 Task: Add the task  Create a feature to sync data across multiple devices to the section Data Cleansing Sprint in the project Visionary and add a Due Date to the respective task as 2024/03/28.
Action: Mouse moved to (78, 383)
Screenshot: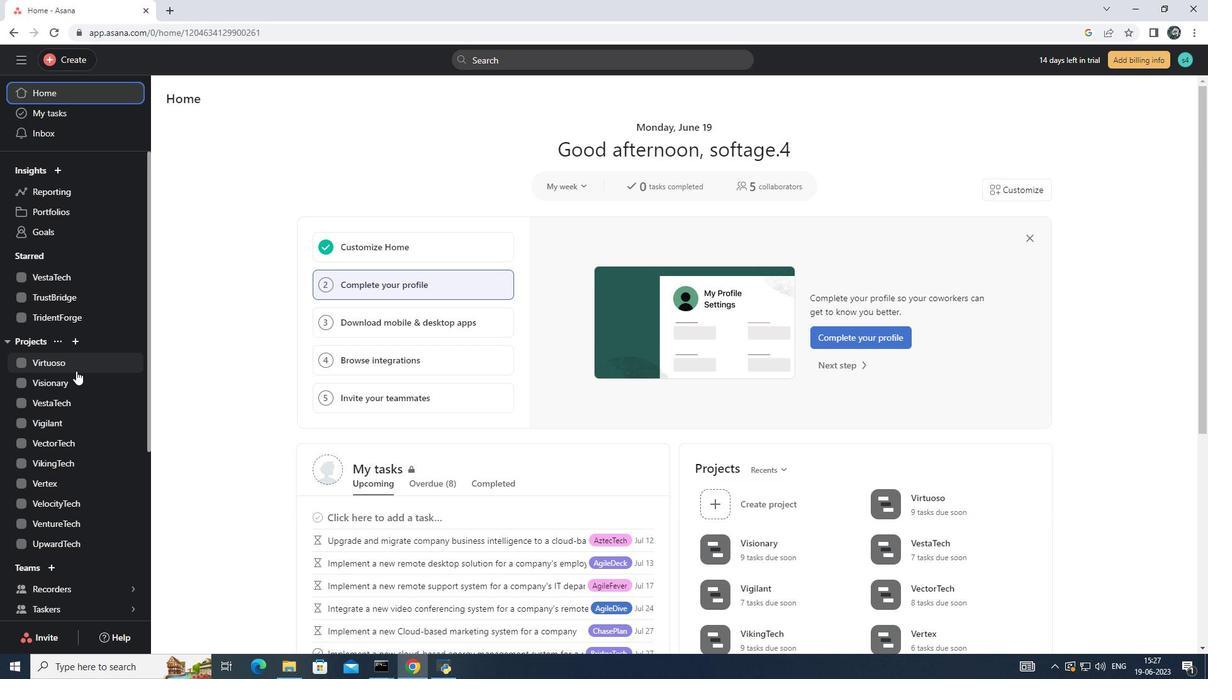 
Action: Mouse pressed left at (78, 383)
Screenshot: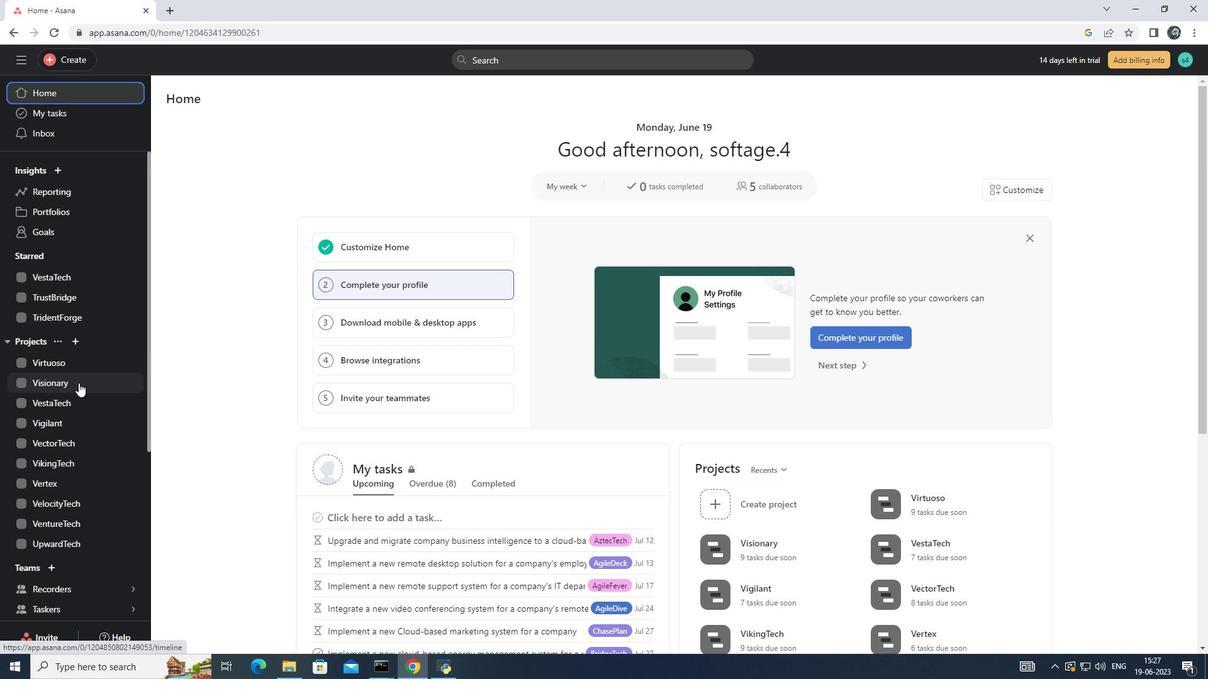 
Action: Mouse moved to (512, 300)
Screenshot: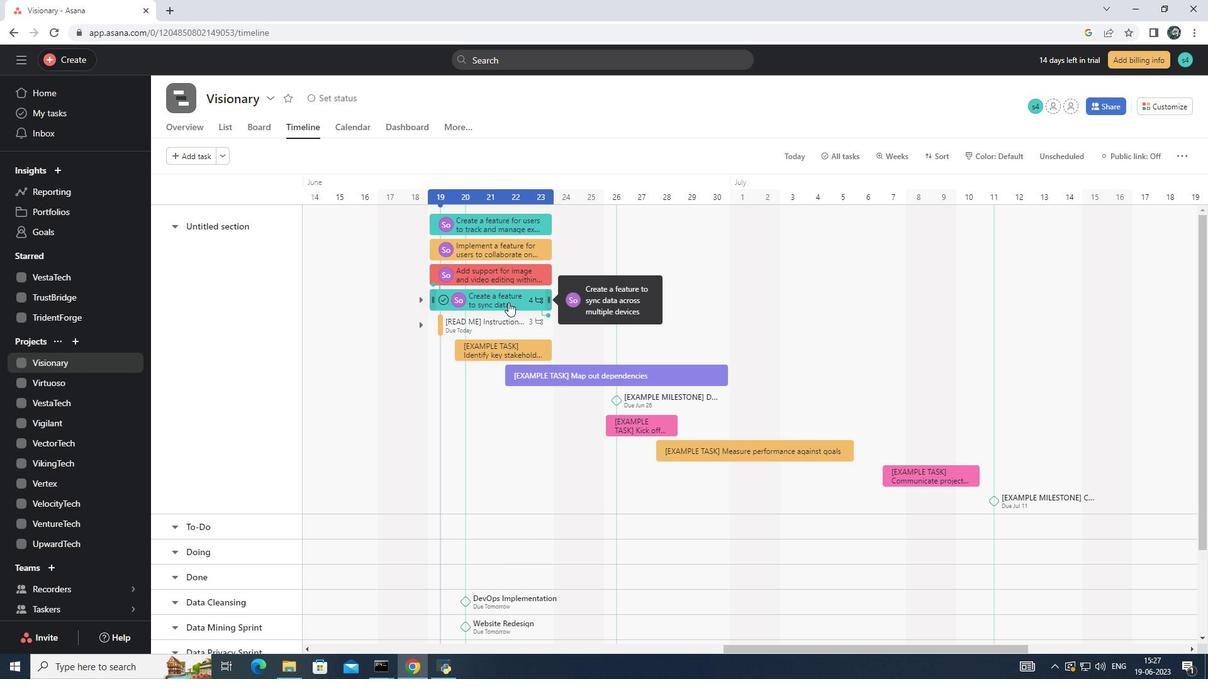 
Action: Mouse pressed left at (512, 300)
Screenshot: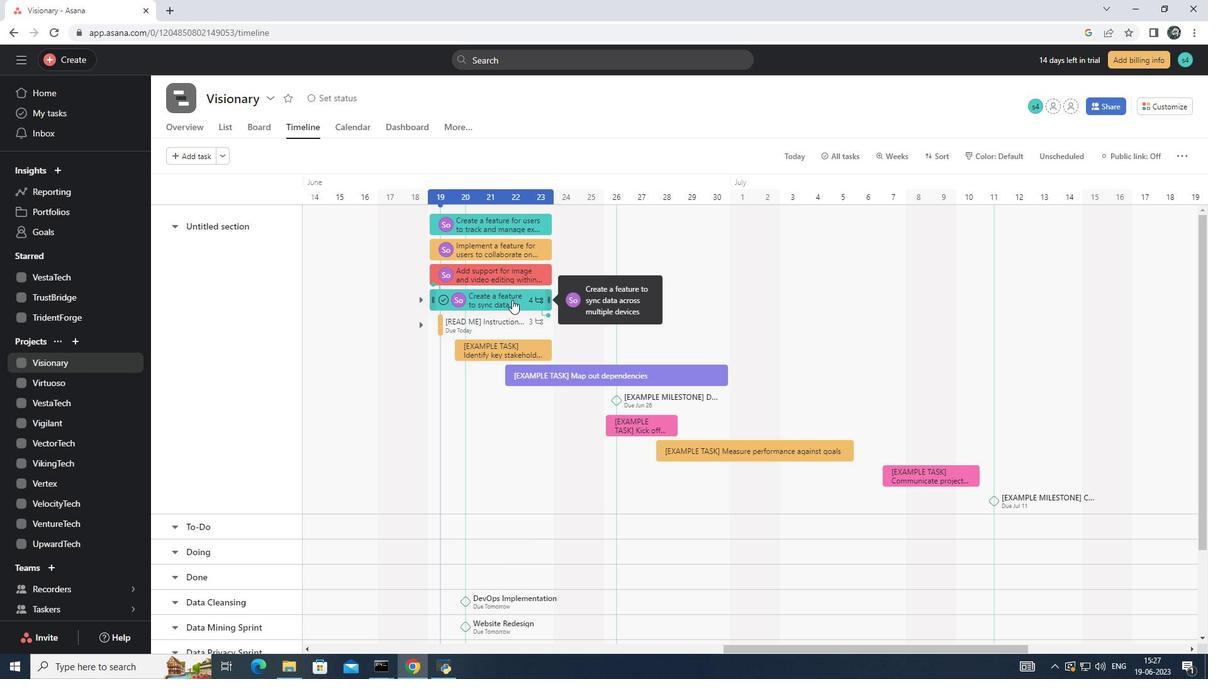 
Action: Mouse moved to (983, 278)
Screenshot: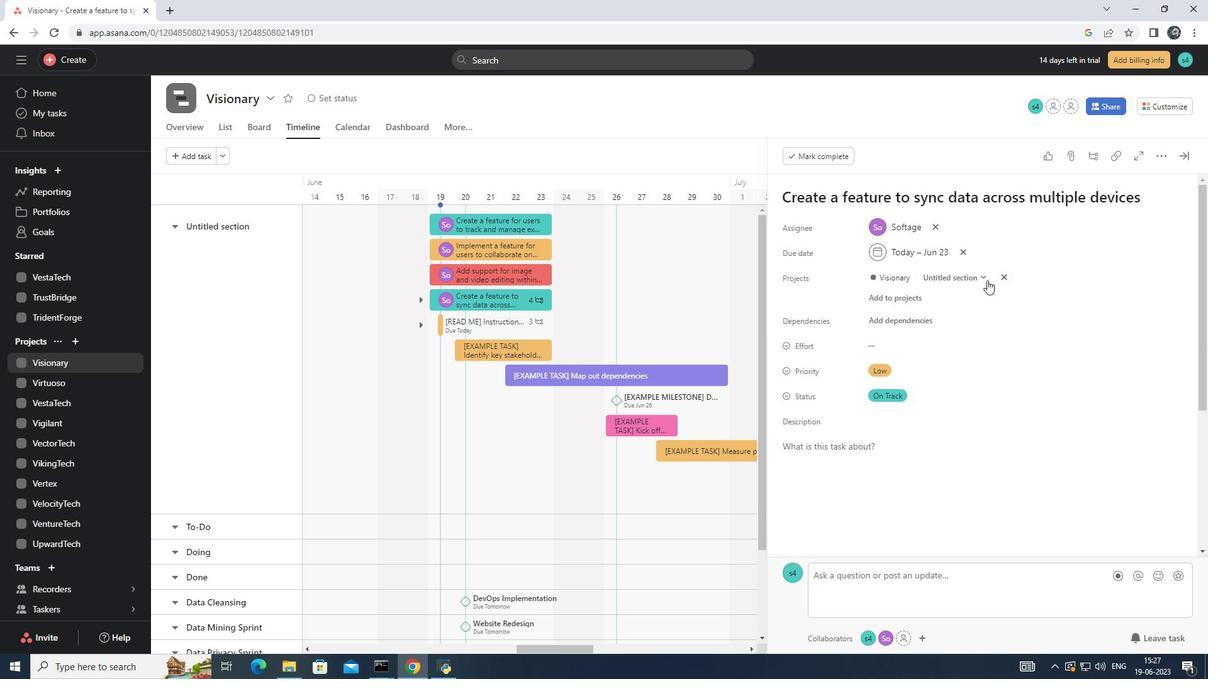 
Action: Mouse pressed left at (983, 278)
Screenshot: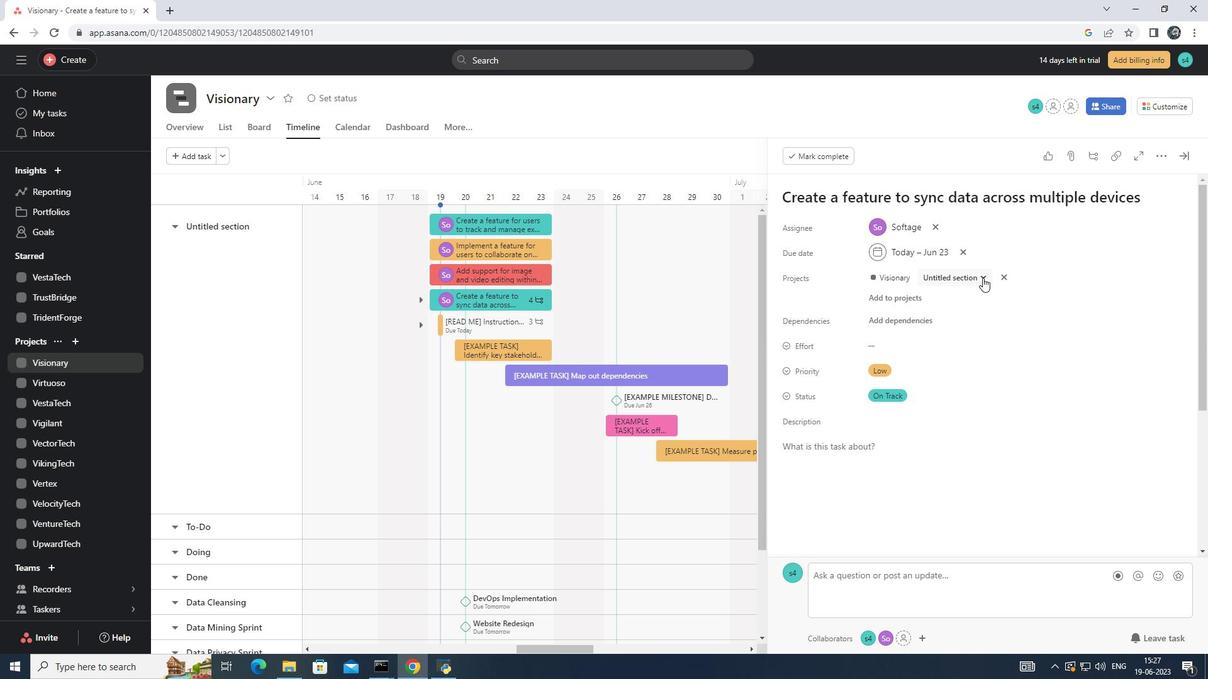 
Action: Mouse moved to (944, 398)
Screenshot: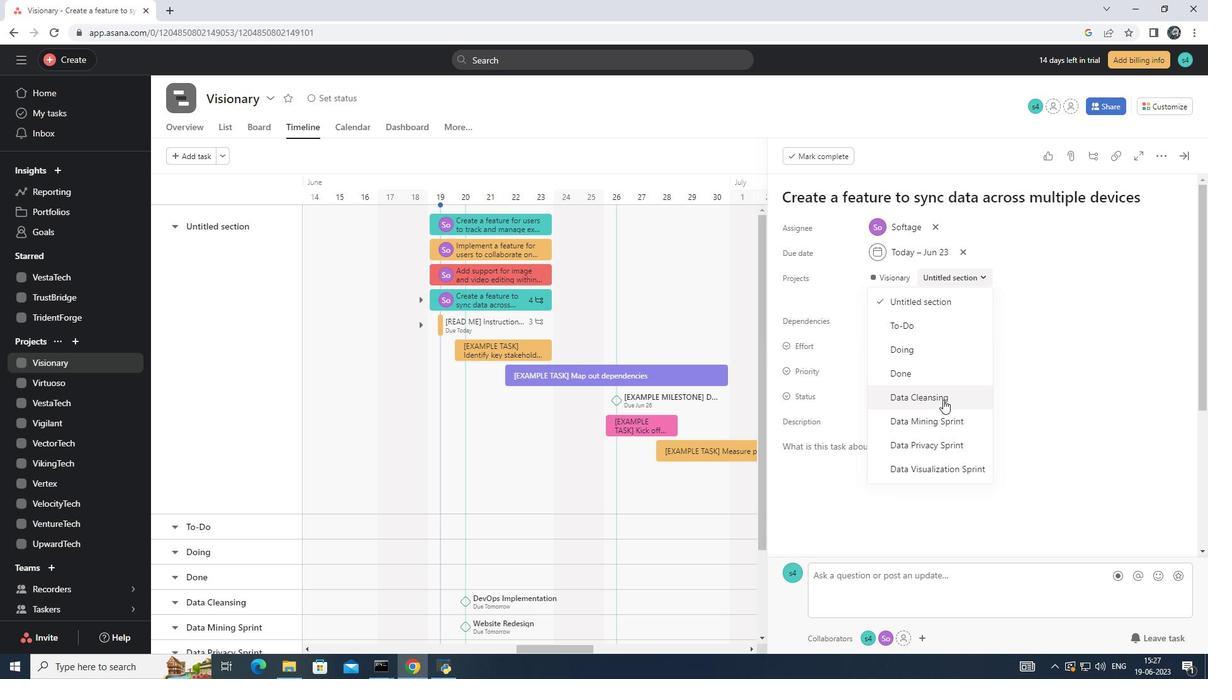 
Action: Mouse pressed left at (944, 398)
Screenshot: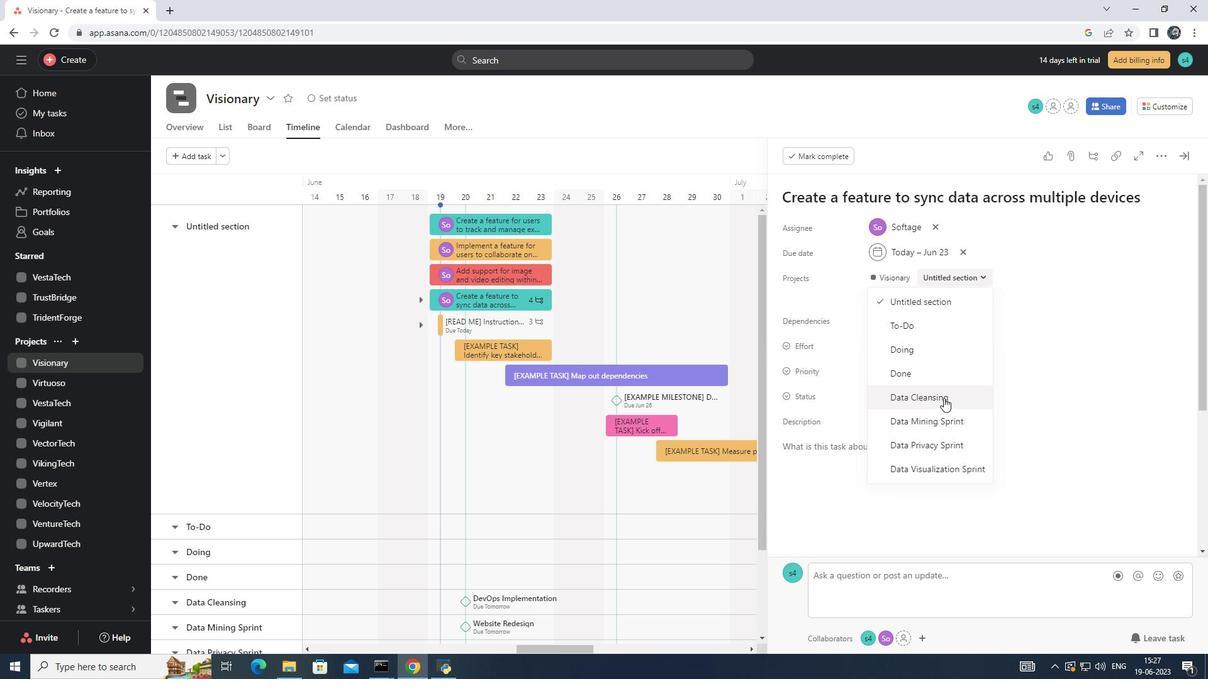 
Action: Mouse moved to (964, 253)
Screenshot: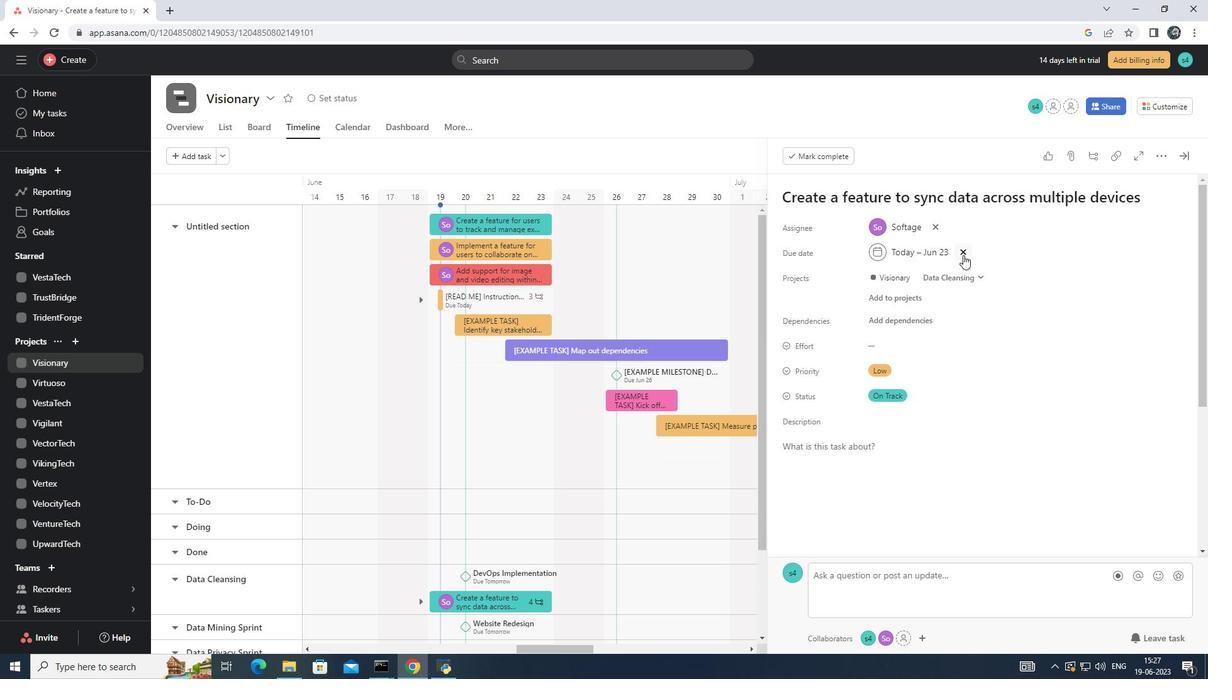 
Action: Mouse pressed left at (964, 253)
Screenshot: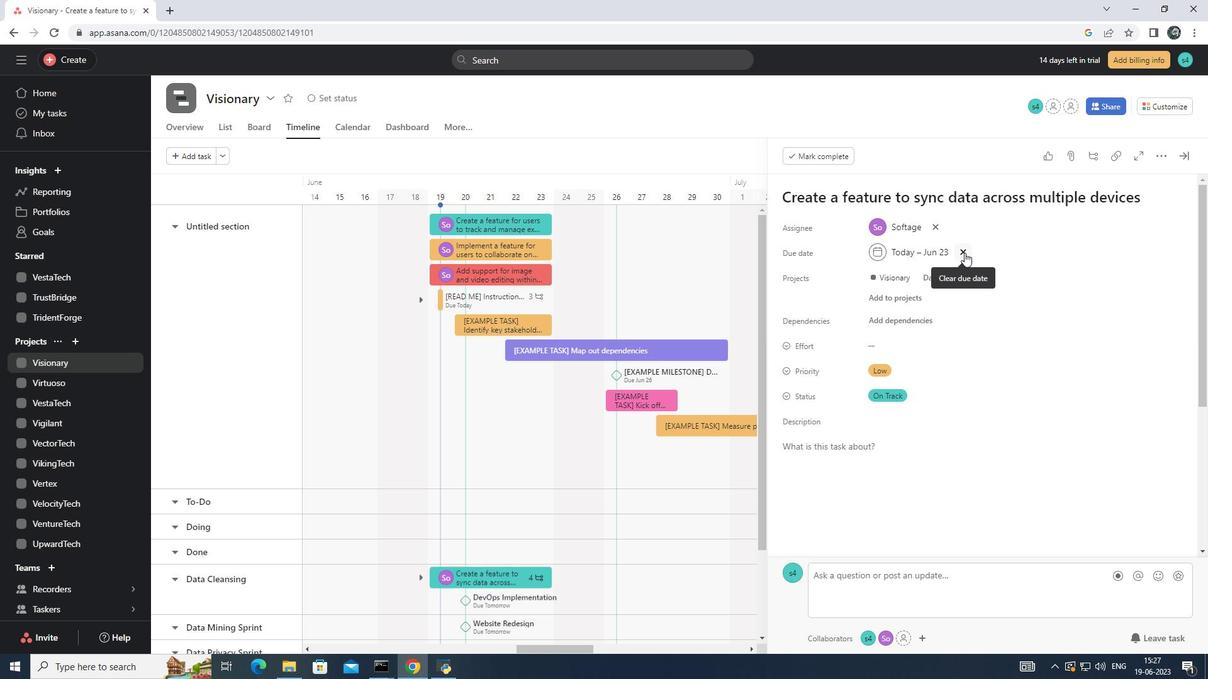 
Action: Mouse moved to (915, 253)
Screenshot: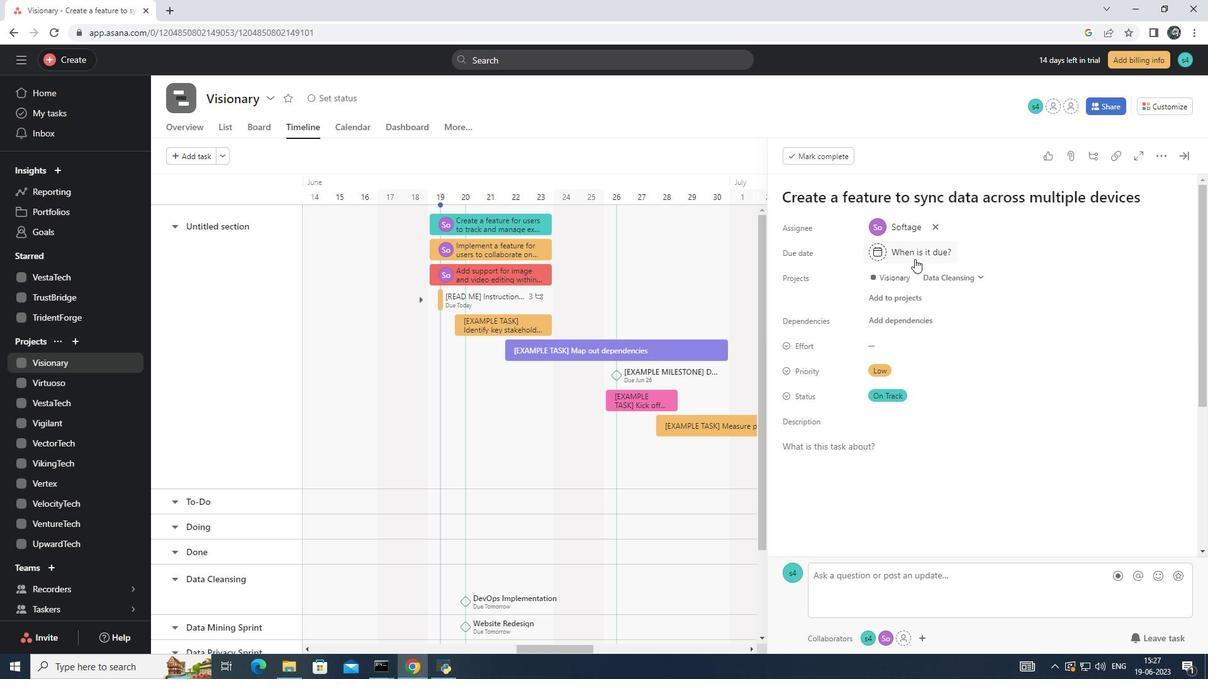
Action: Mouse pressed left at (915, 253)
Screenshot: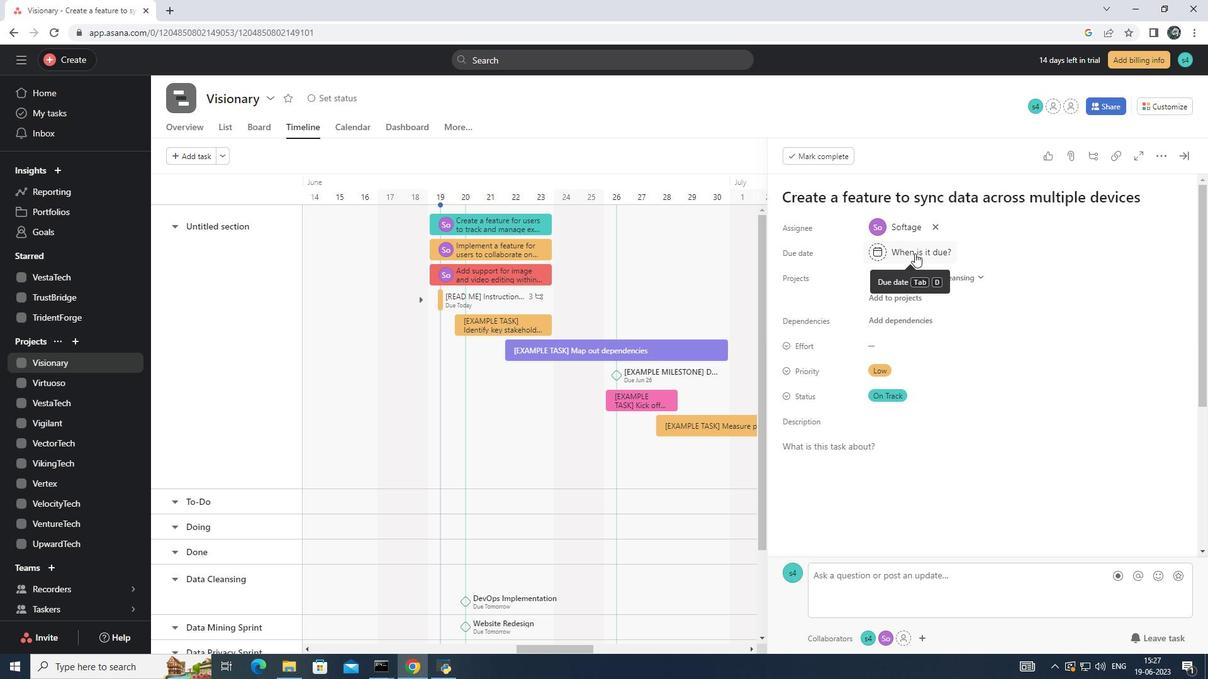 
Action: Key pressed 2024/03/28<Key.enter>
Screenshot: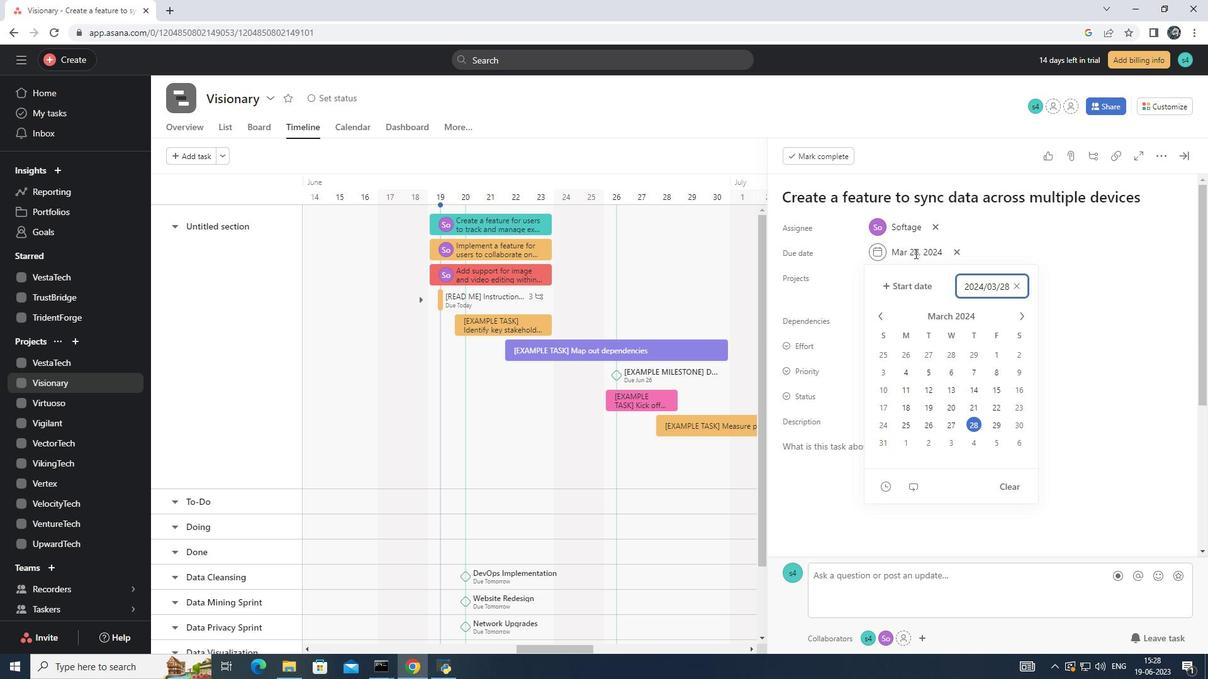 
